 Task: Select editor. action. peek-implementation in the Goto Location alternative type definition command.
Action: Mouse moved to (69, 593)
Screenshot: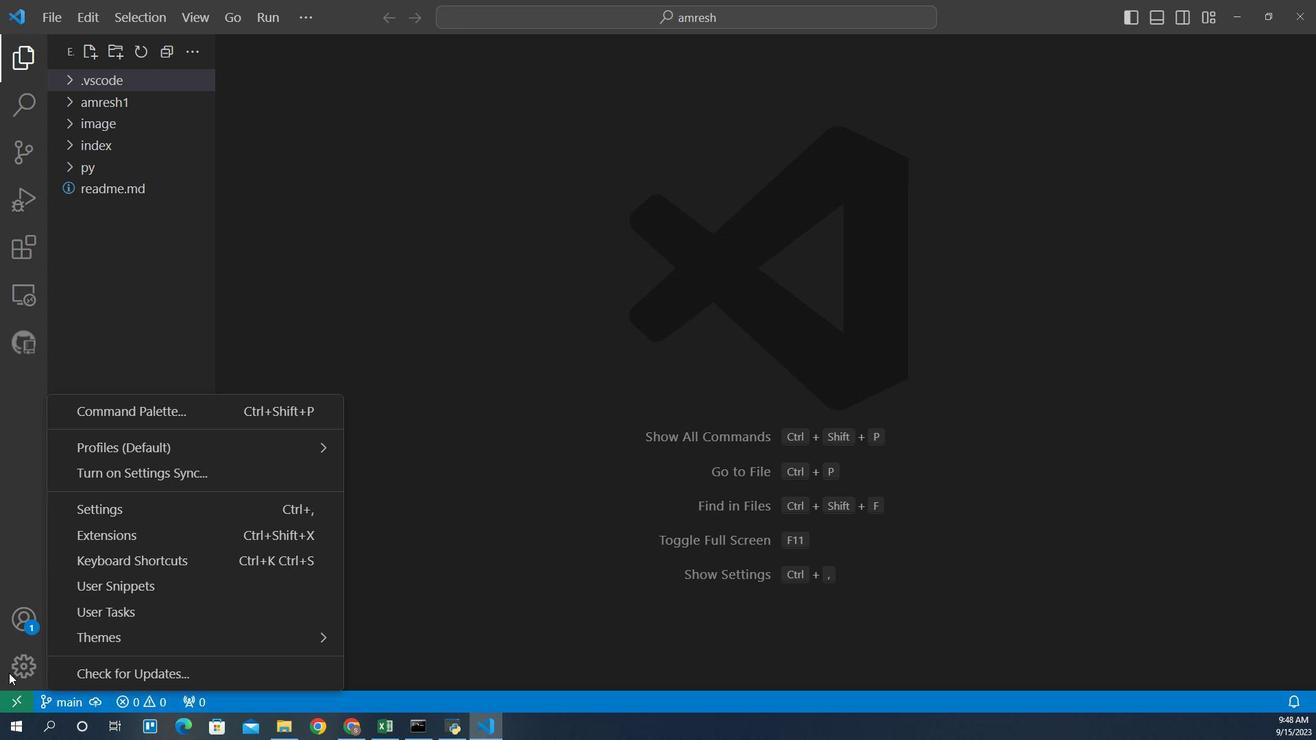
Action: Mouse pressed left at (69, 593)
Screenshot: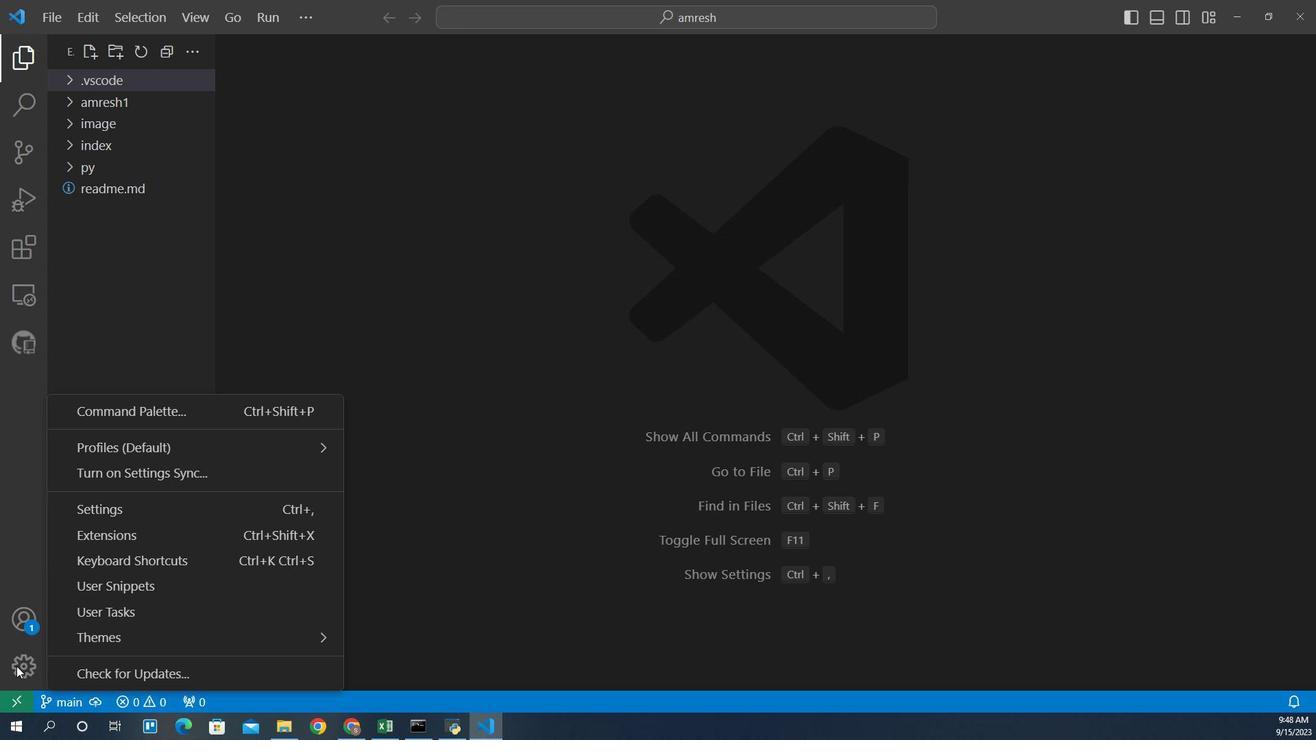 
Action: Mouse moved to (144, 476)
Screenshot: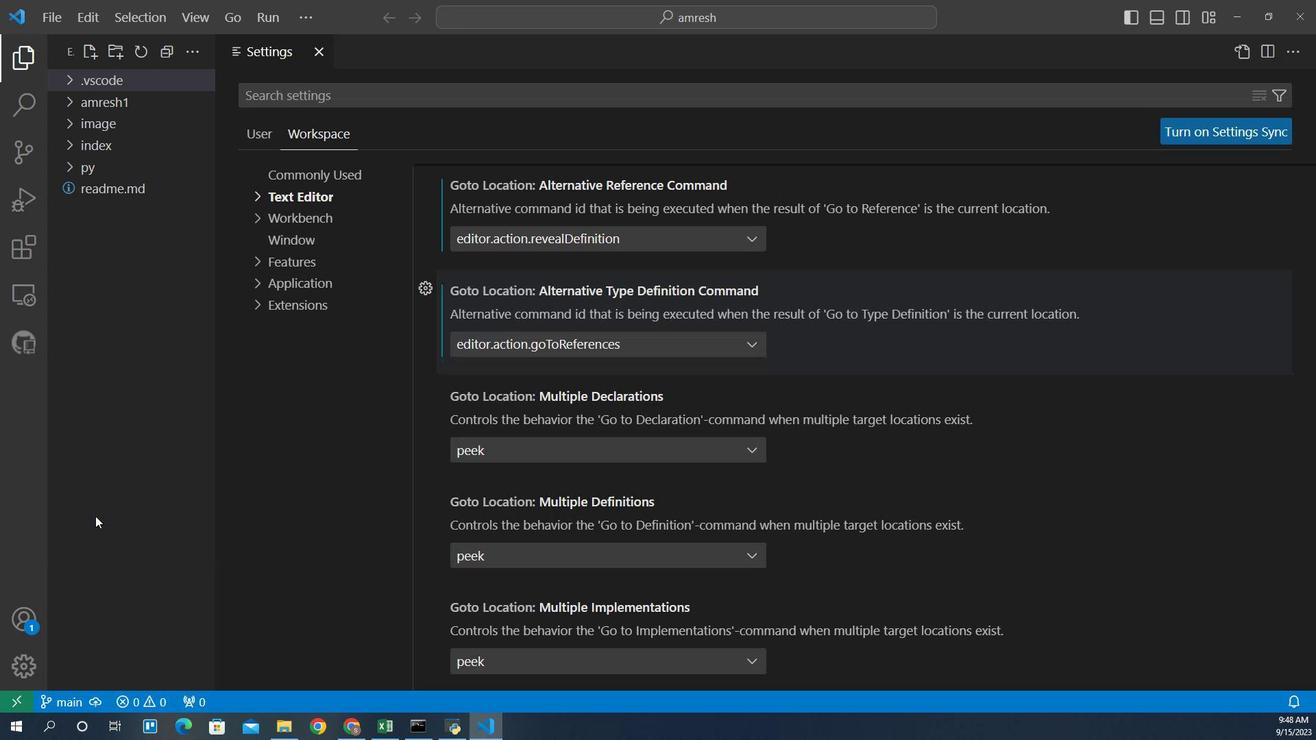 
Action: Mouse pressed left at (144, 476)
Screenshot: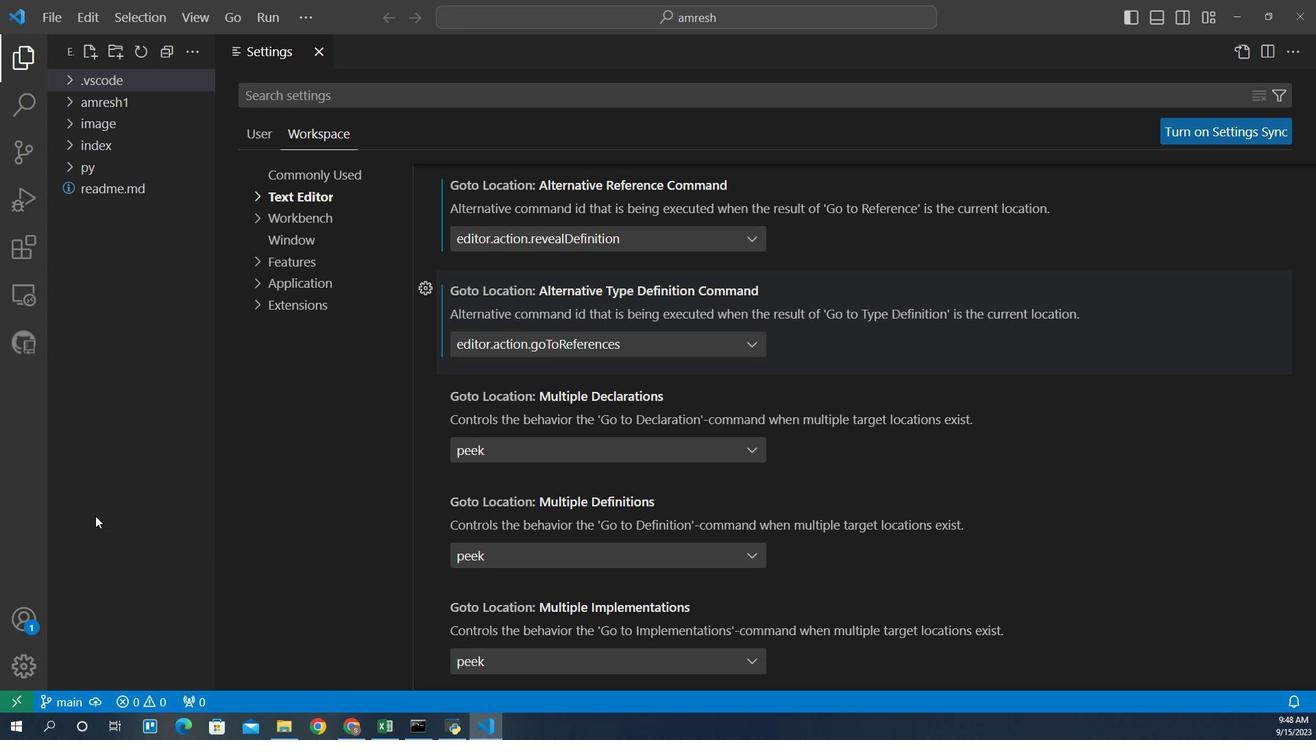 
Action: Mouse moved to (318, 187)
Screenshot: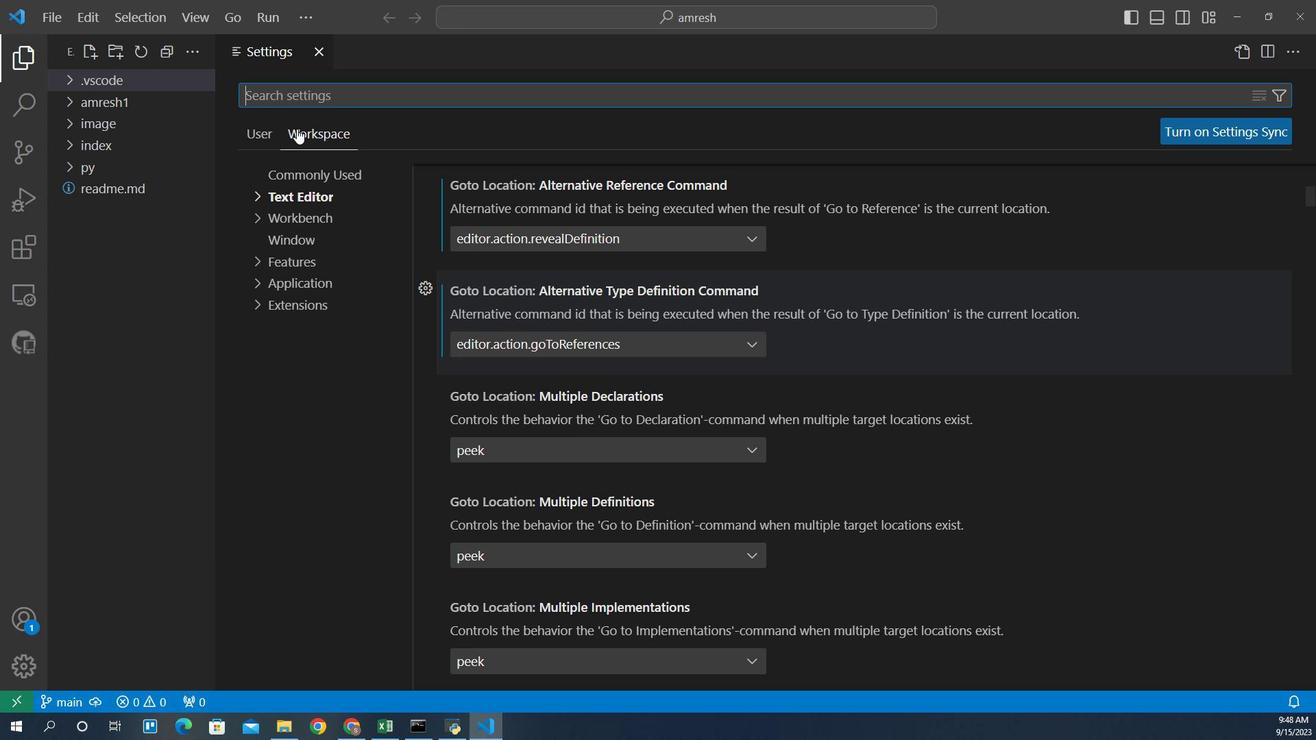 
Action: Mouse pressed left at (318, 187)
Screenshot: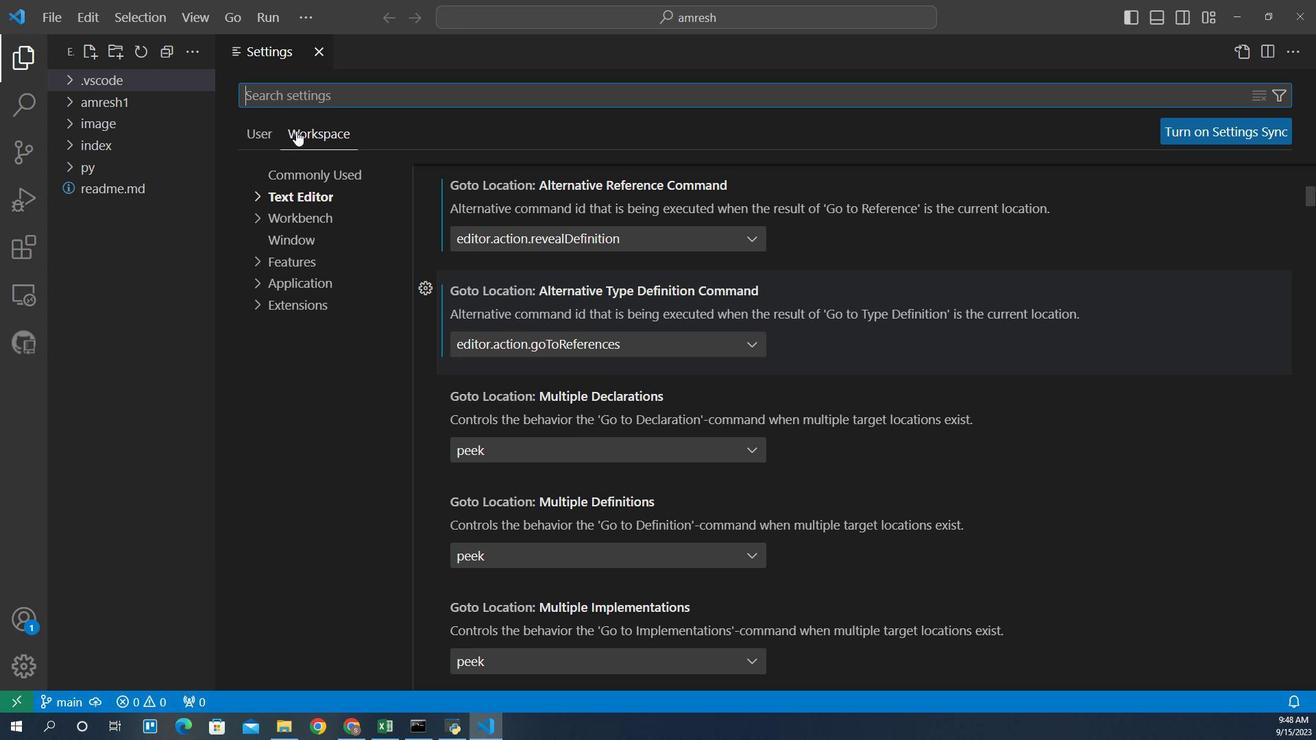 
Action: Mouse moved to (321, 237)
Screenshot: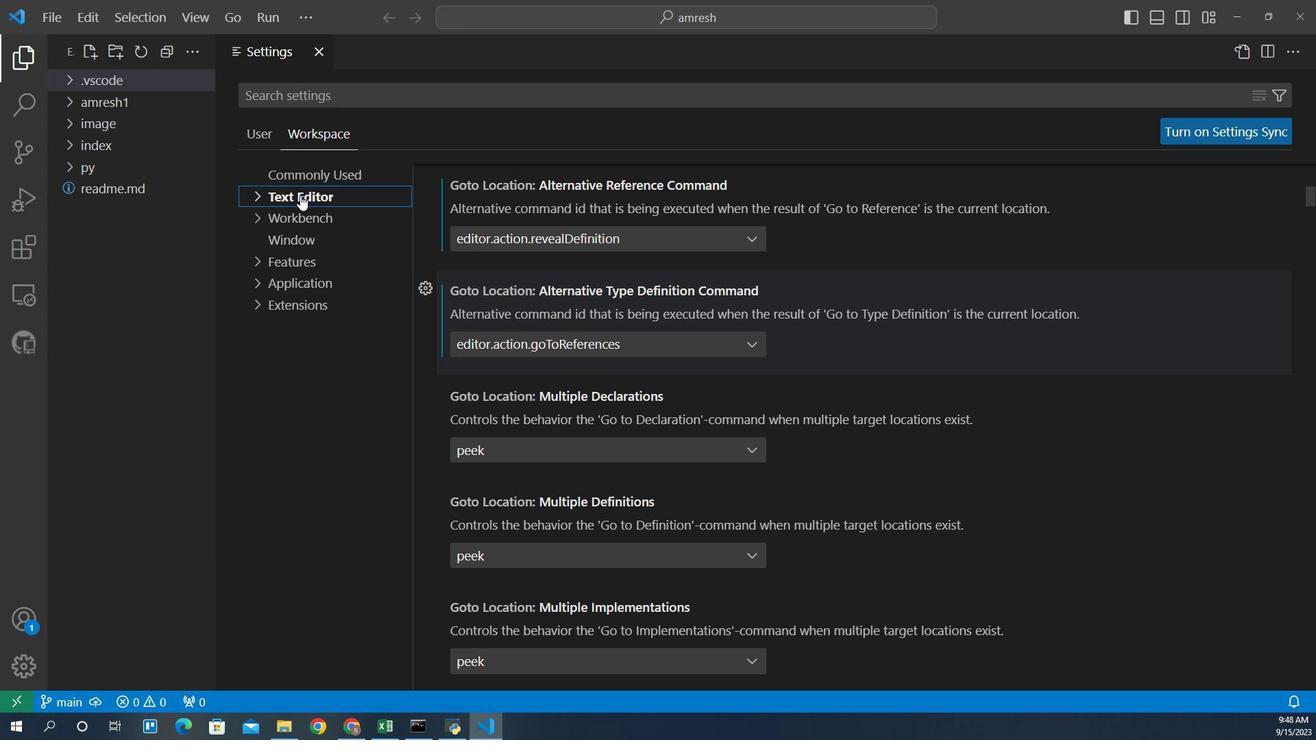 
Action: Mouse pressed left at (321, 237)
Screenshot: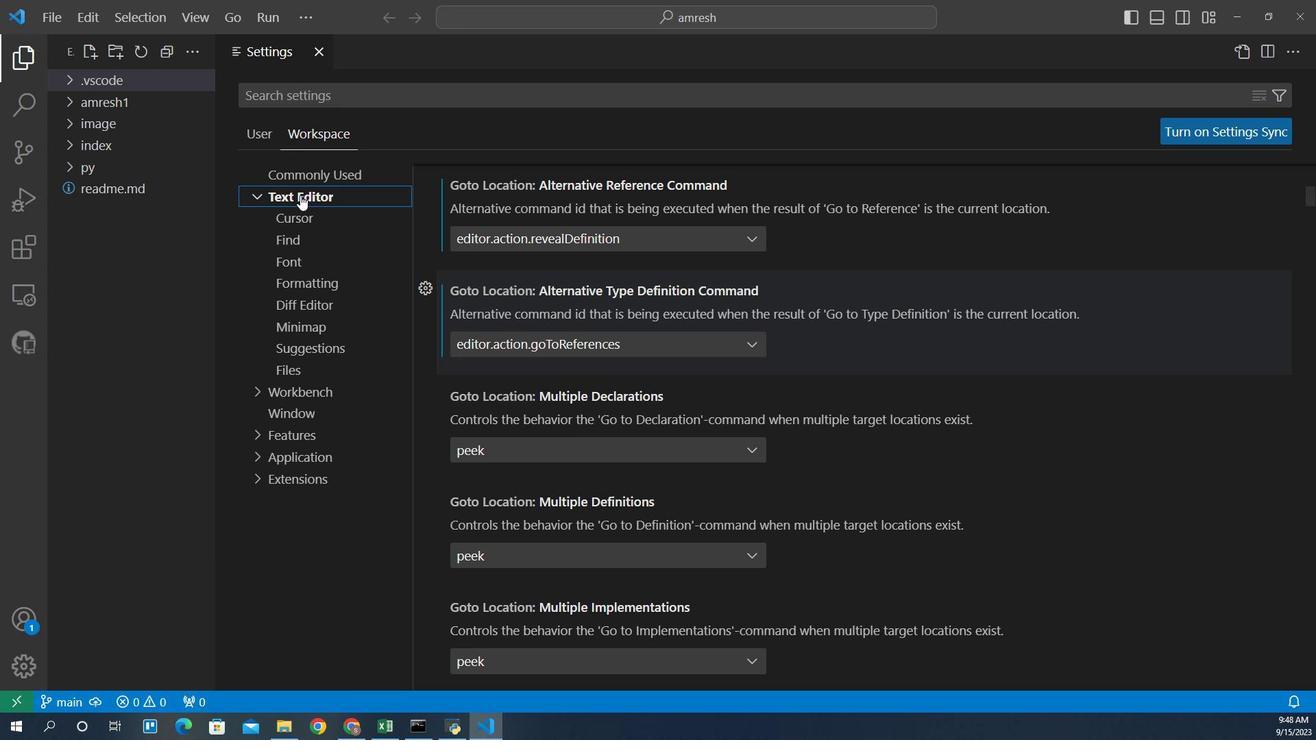 
Action: Mouse moved to (546, 346)
Screenshot: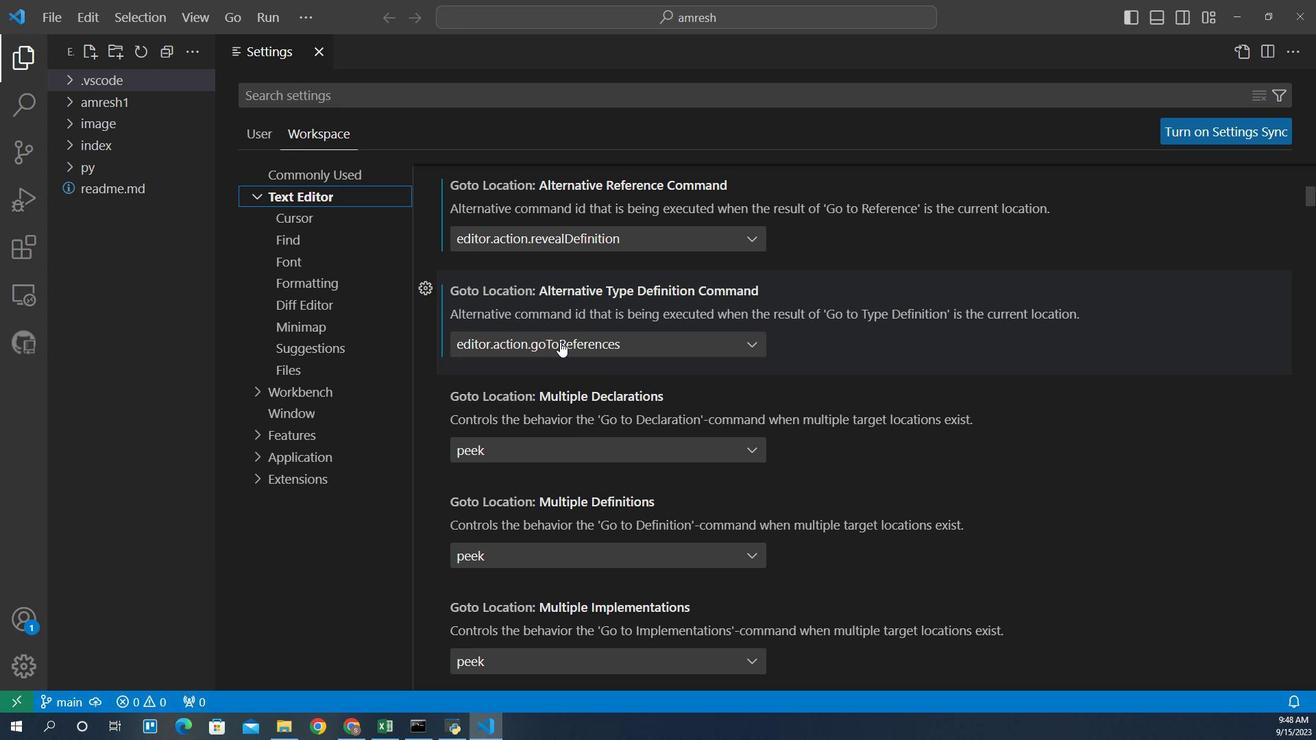 
Action: Mouse pressed left at (546, 346)
Screenshot: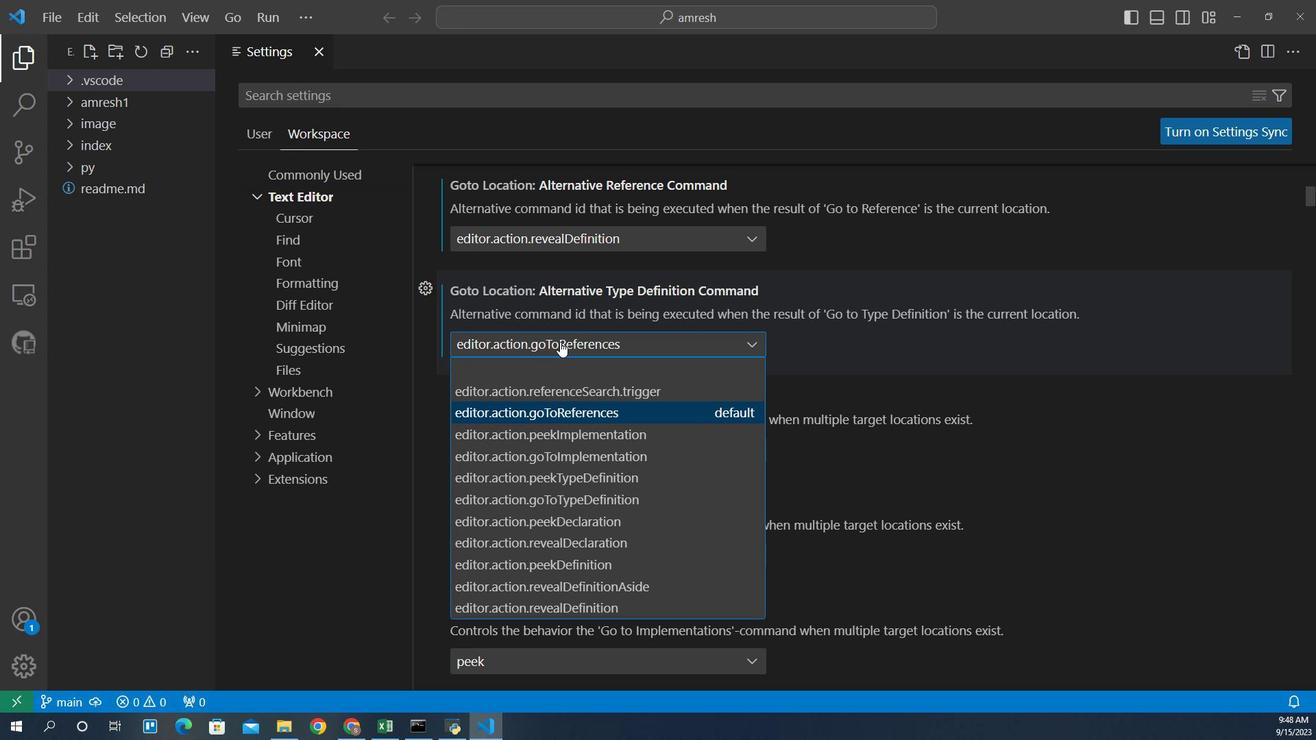 
Action: Mouse moved to (550, 412)
Screenshot: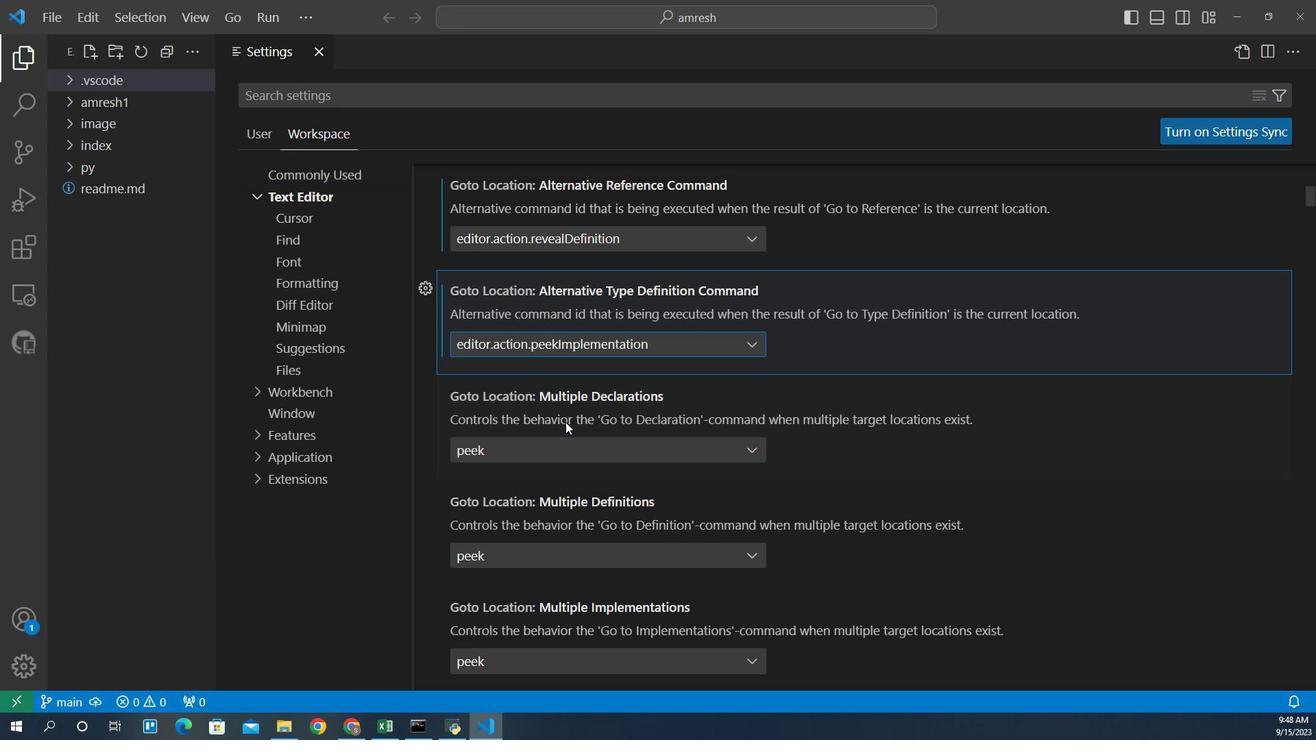 
Action: Mouse pressed left at (550, 412)
Screenshot: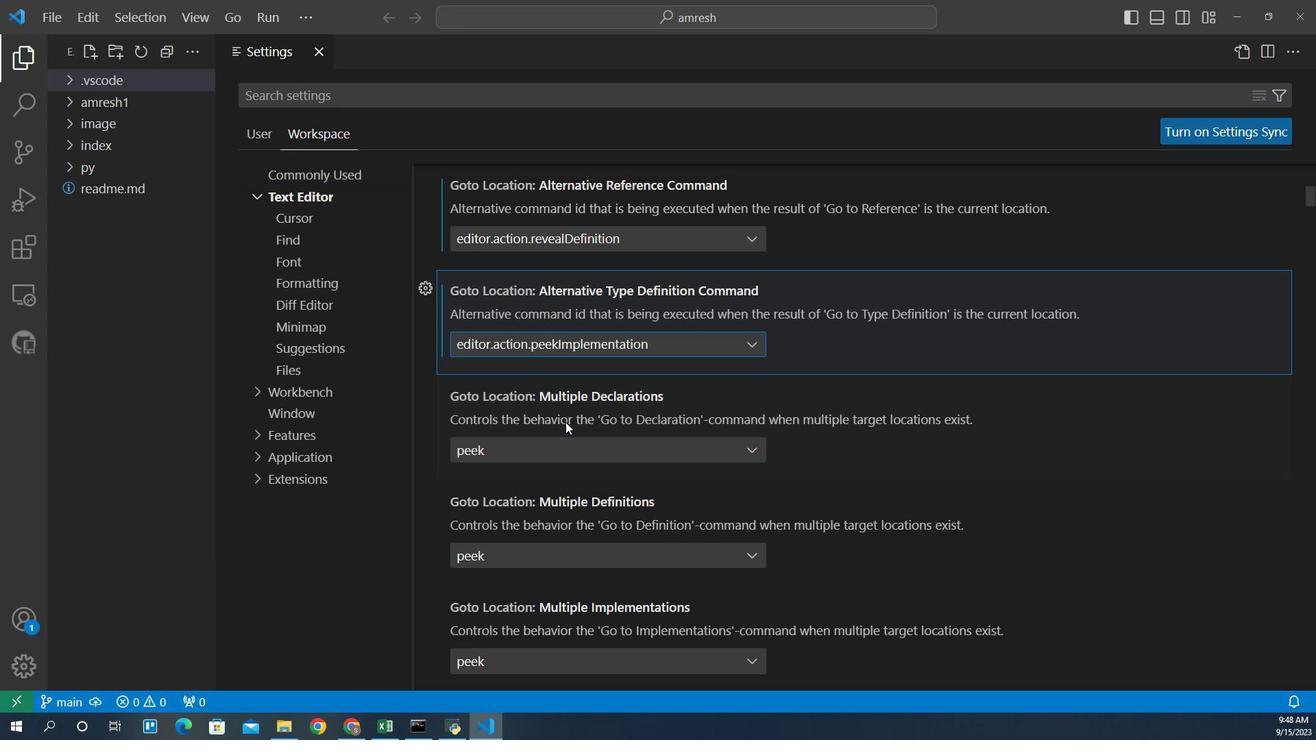 
Action: Mouse moved to (556, 365)
Screenshot: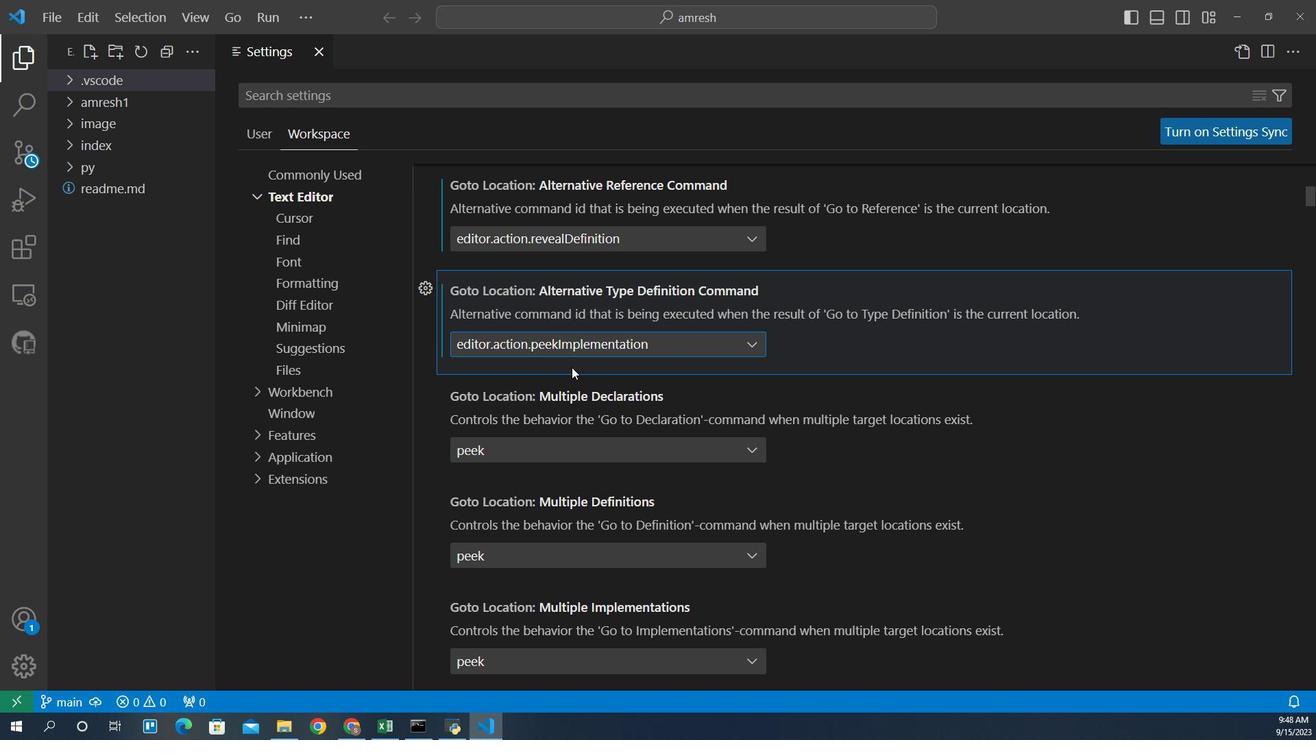 
